 Task: Enable instant booking option without waiting for host approval.
Action: Mouse moved to (1136, 171)
Screenshot: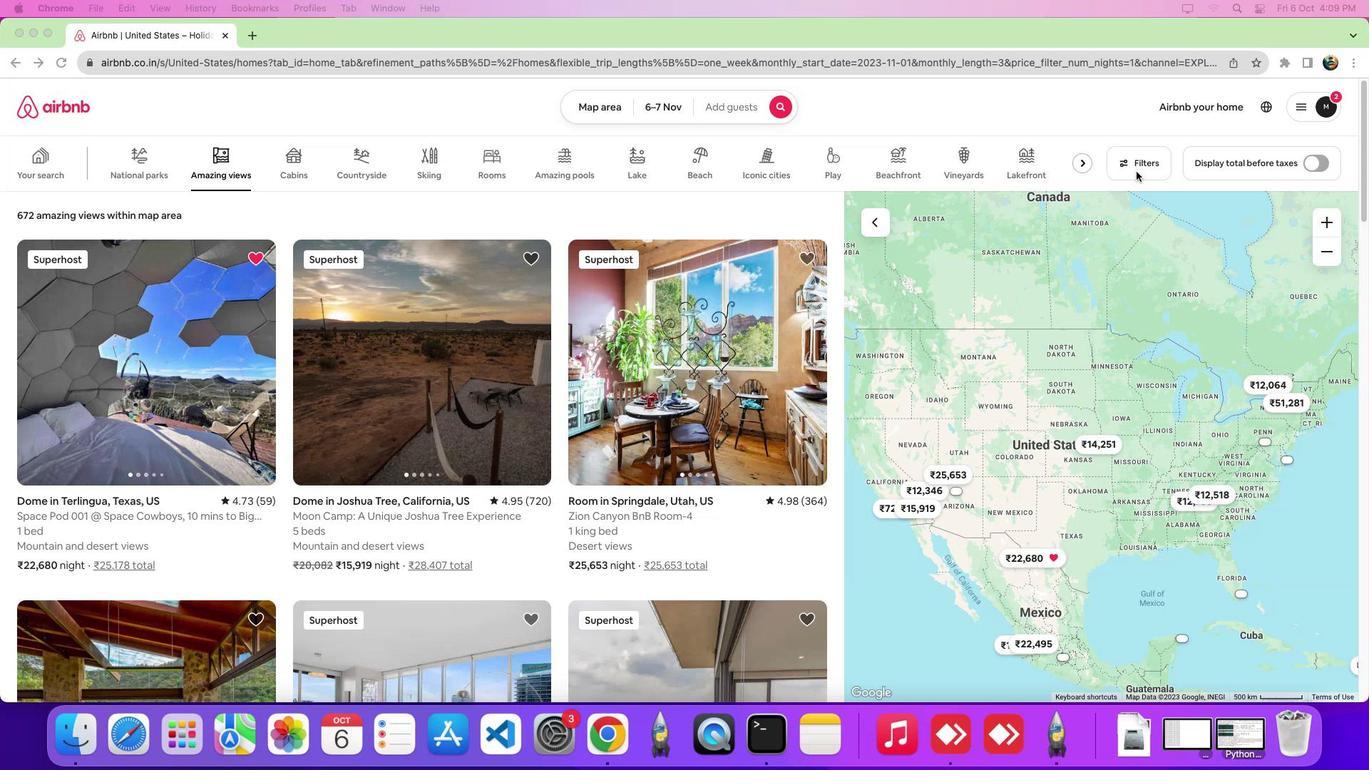 
Action: Mouse pressed left at (1136, 171)
Screenshot: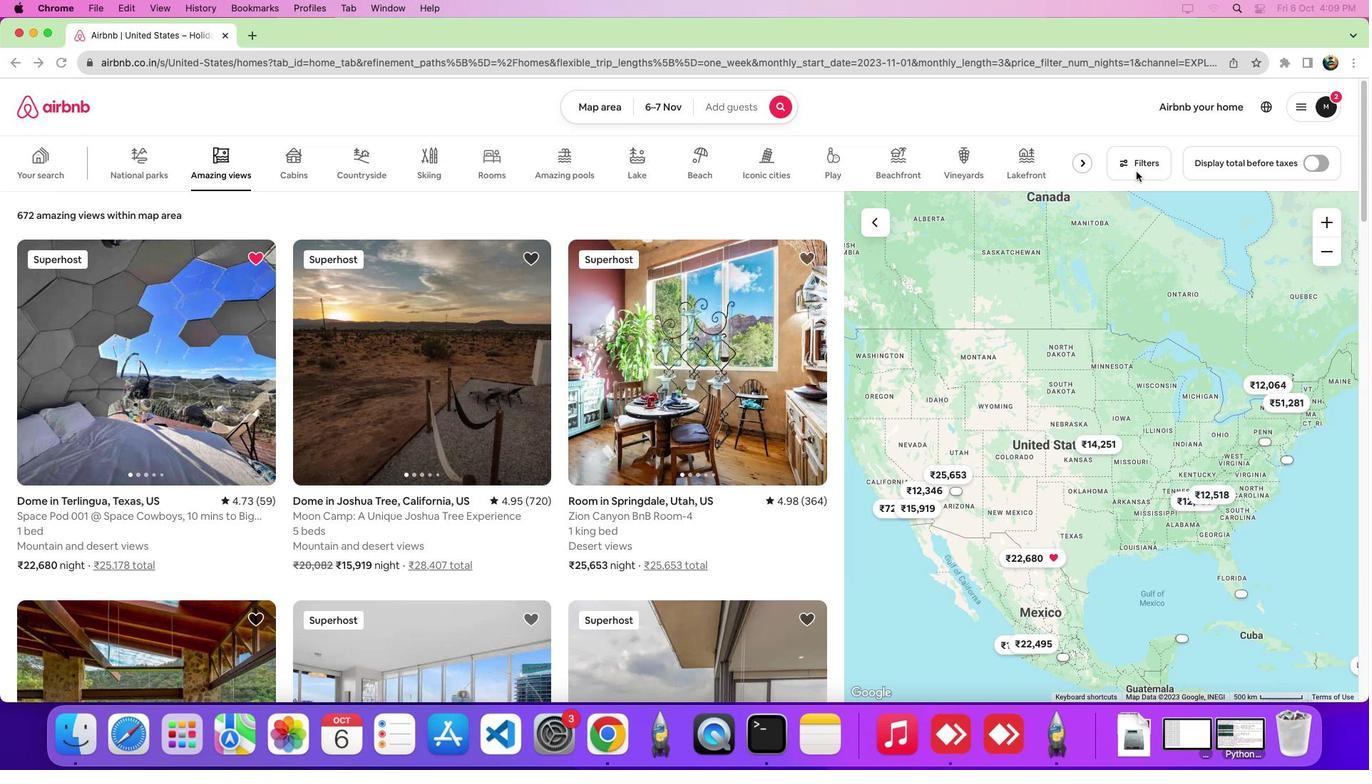 
Action: Mouse pressed left at (1136, 171)
Screenshot: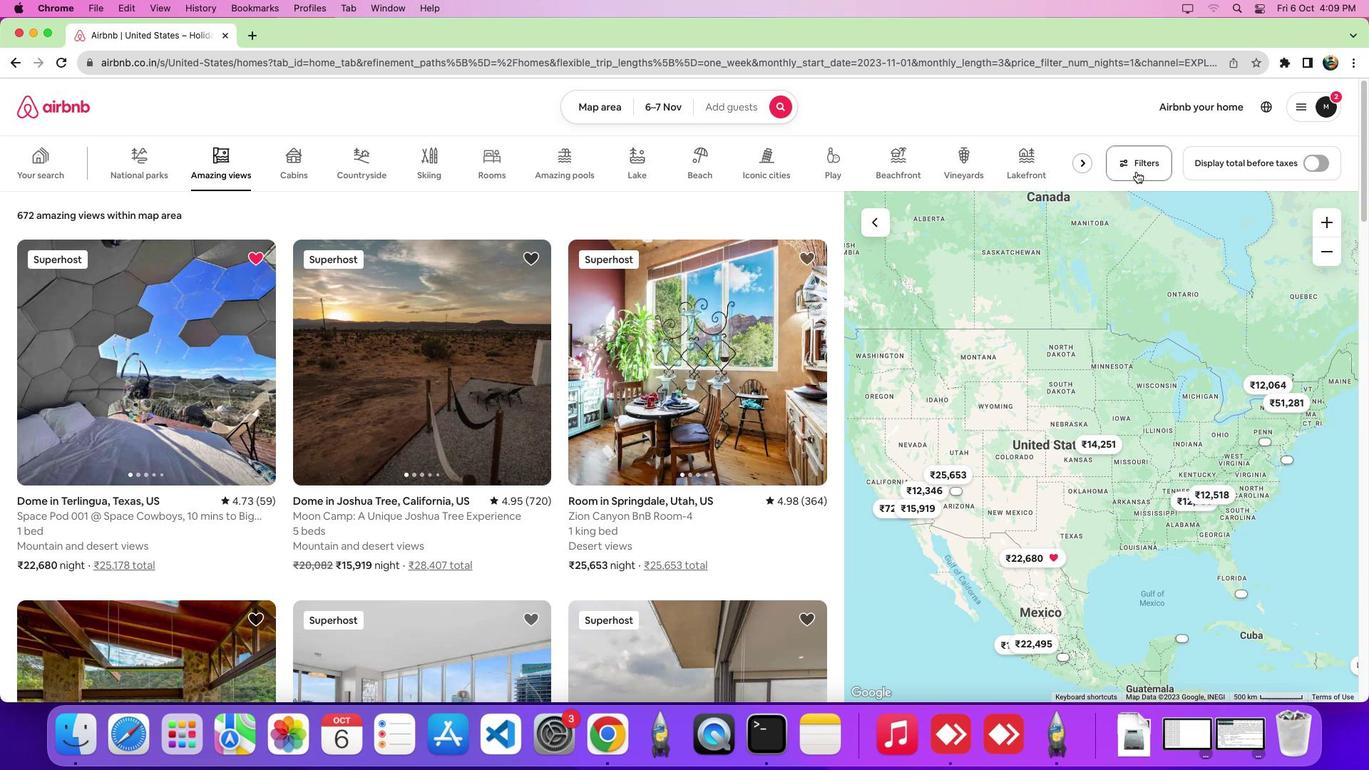 
Action: Mouse moved to (683, 249)
Screenshot: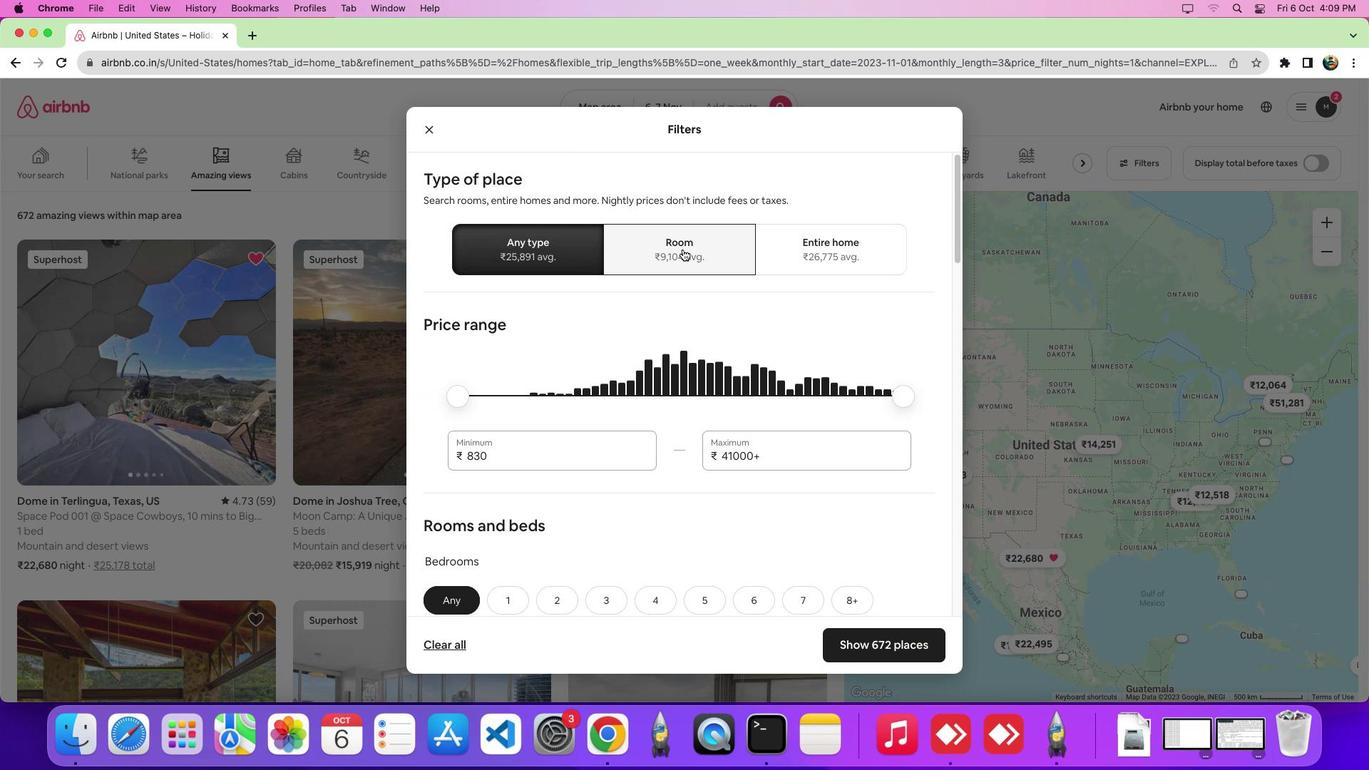 
Action: Mouse pressed left at (683, 249)
Screenshot: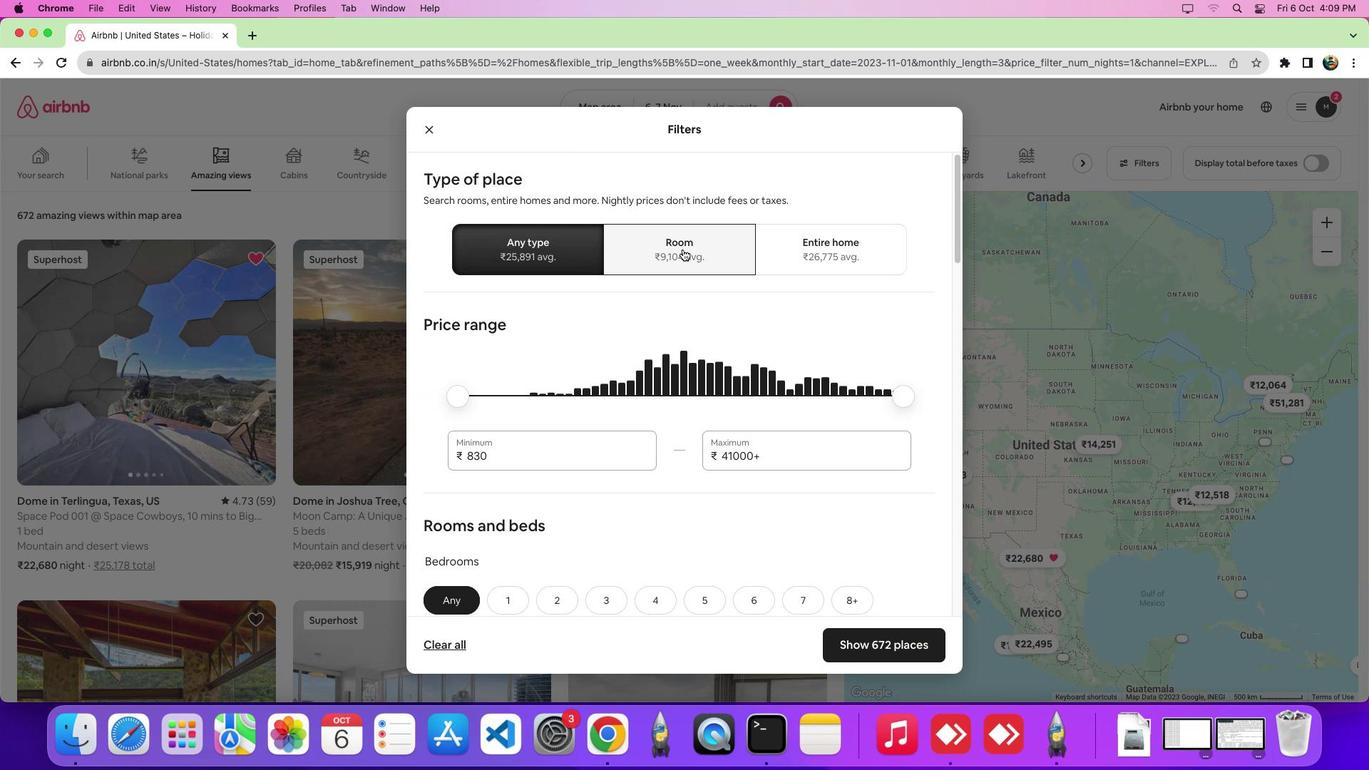 
Action: Mouse moved to (707, 371)
Screenshot: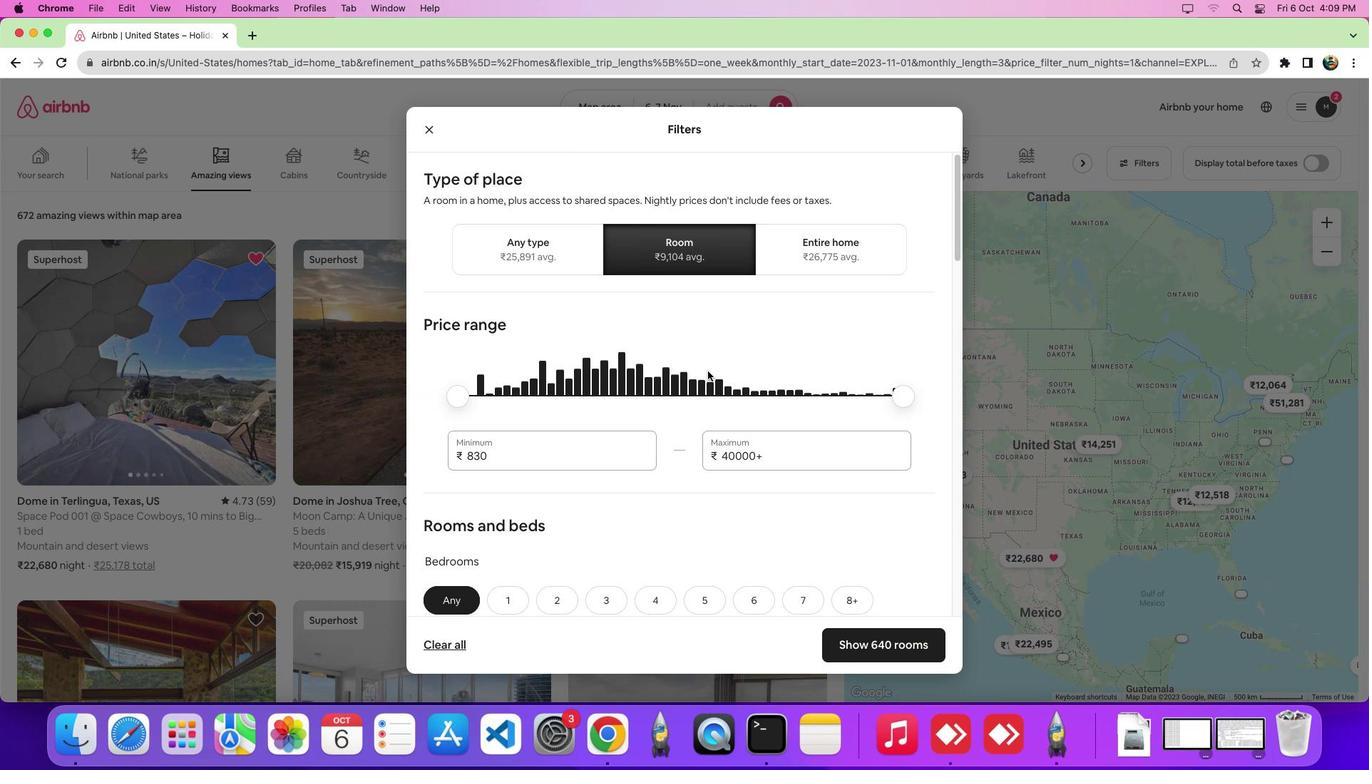 
Action: Mouse scrolled (707, 371) with delta (0, 0)
Screenshot: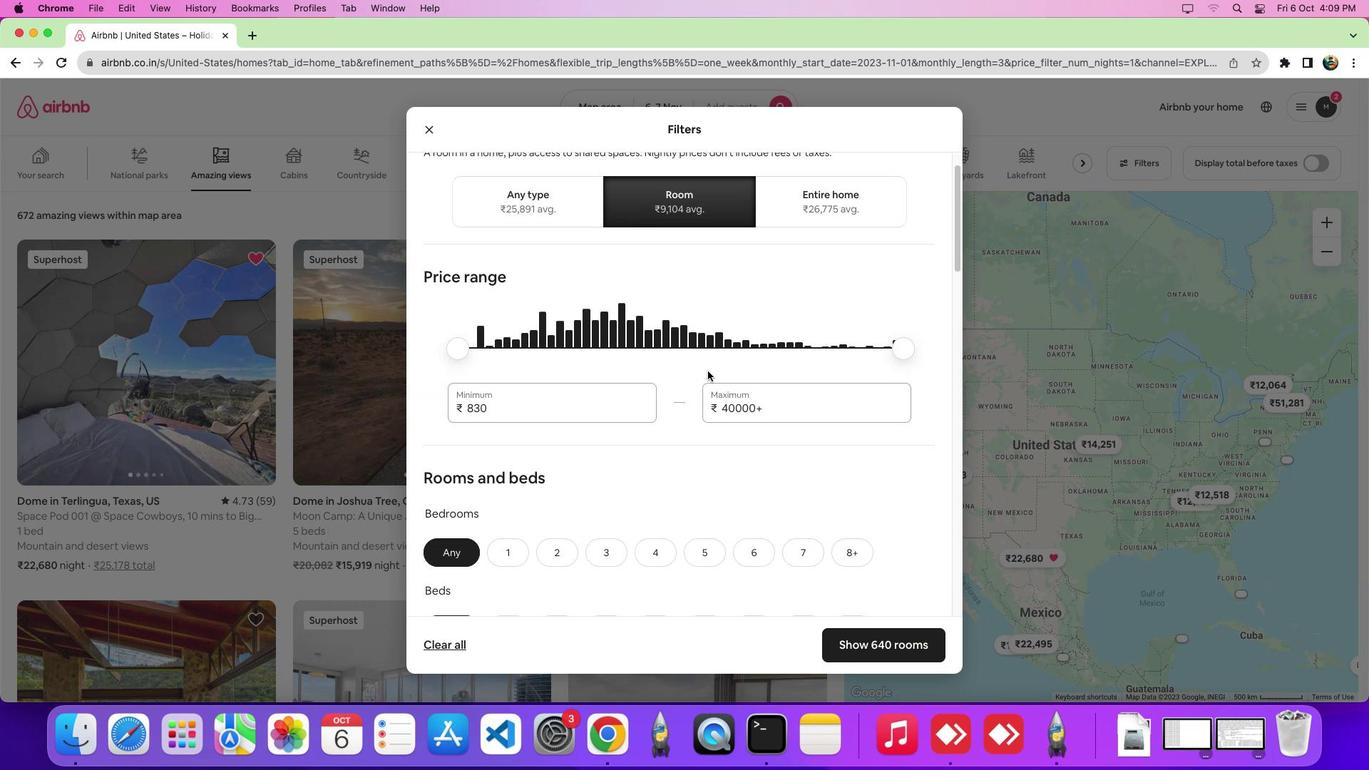 
Action: Mouse scrolled (707, 371) with delta (0, 0)
Screenshot: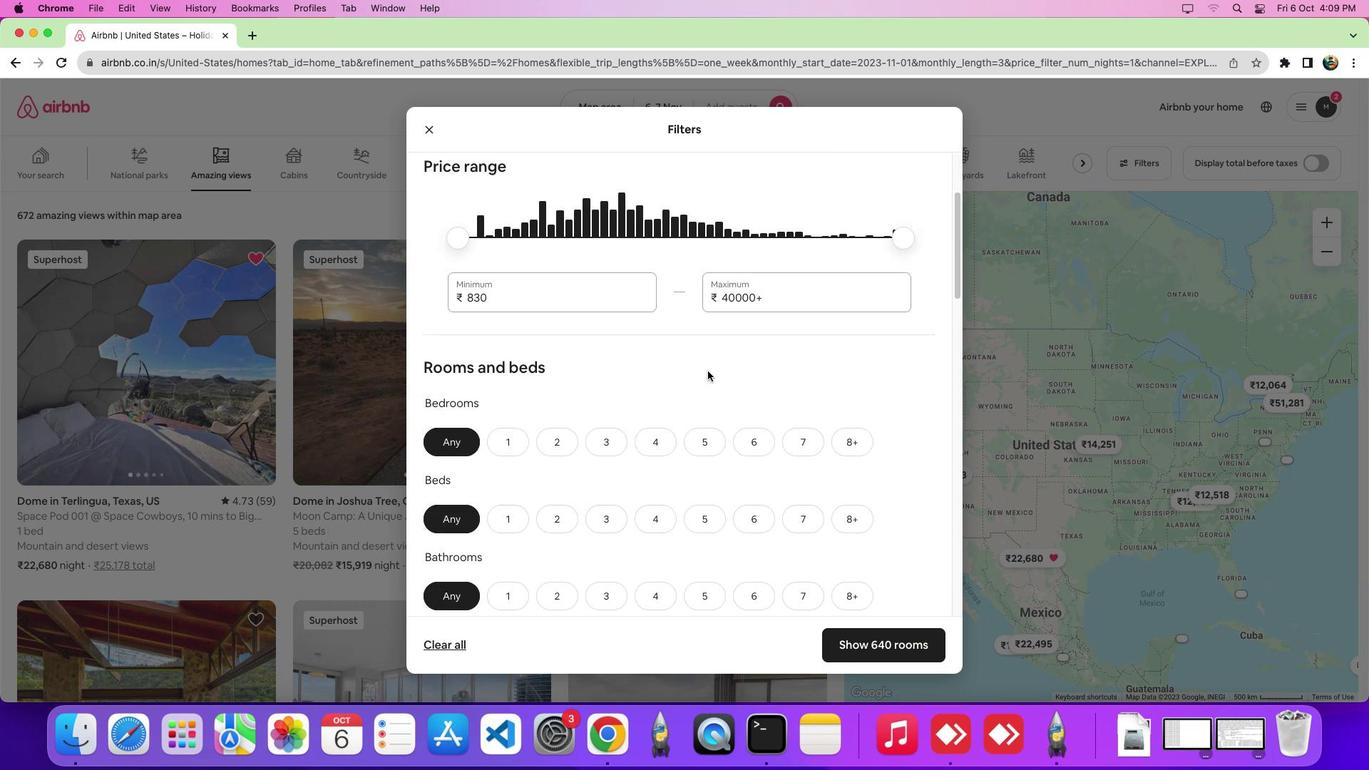 
Action: Mouse scrolled (707, 371) with delta (0, -4)
Screenshot: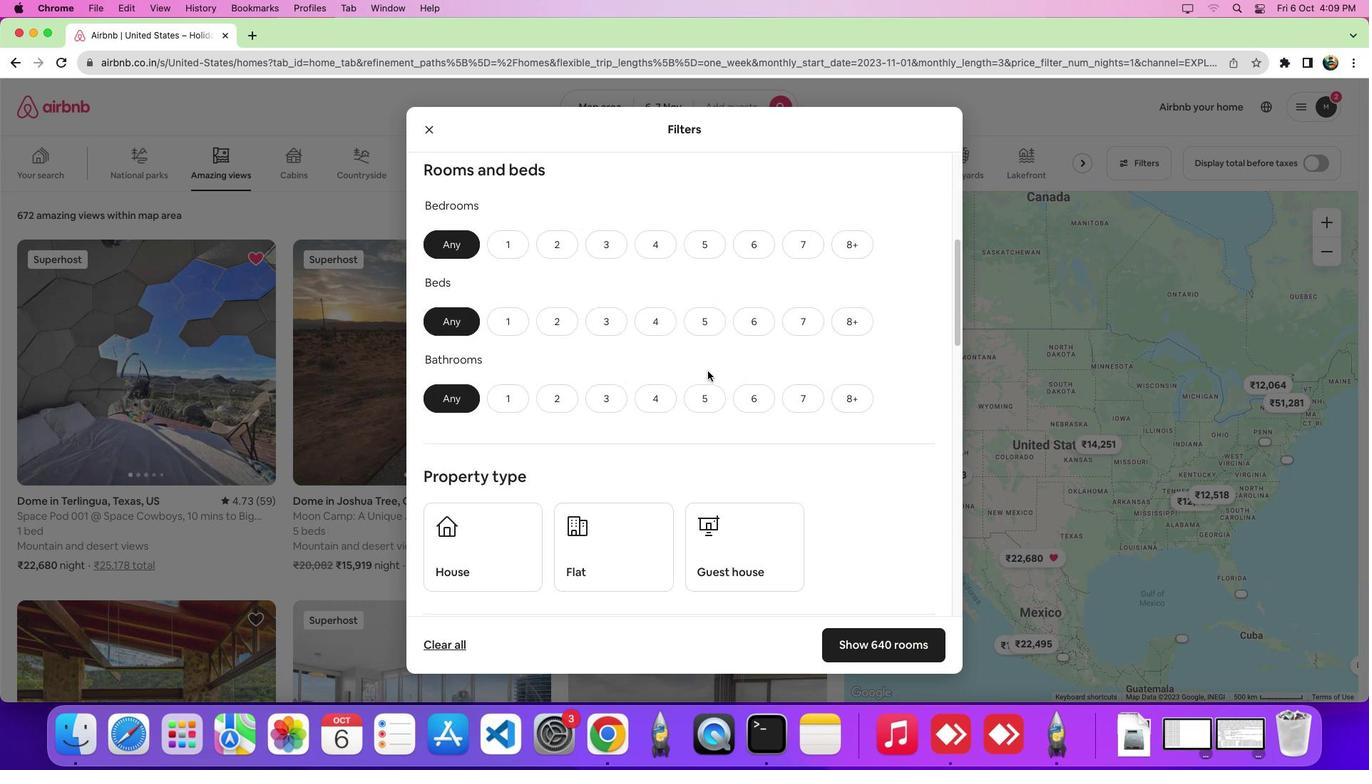 
Action: Mouse scrolled (707, 371) with delta (0, -7)
Screenshot: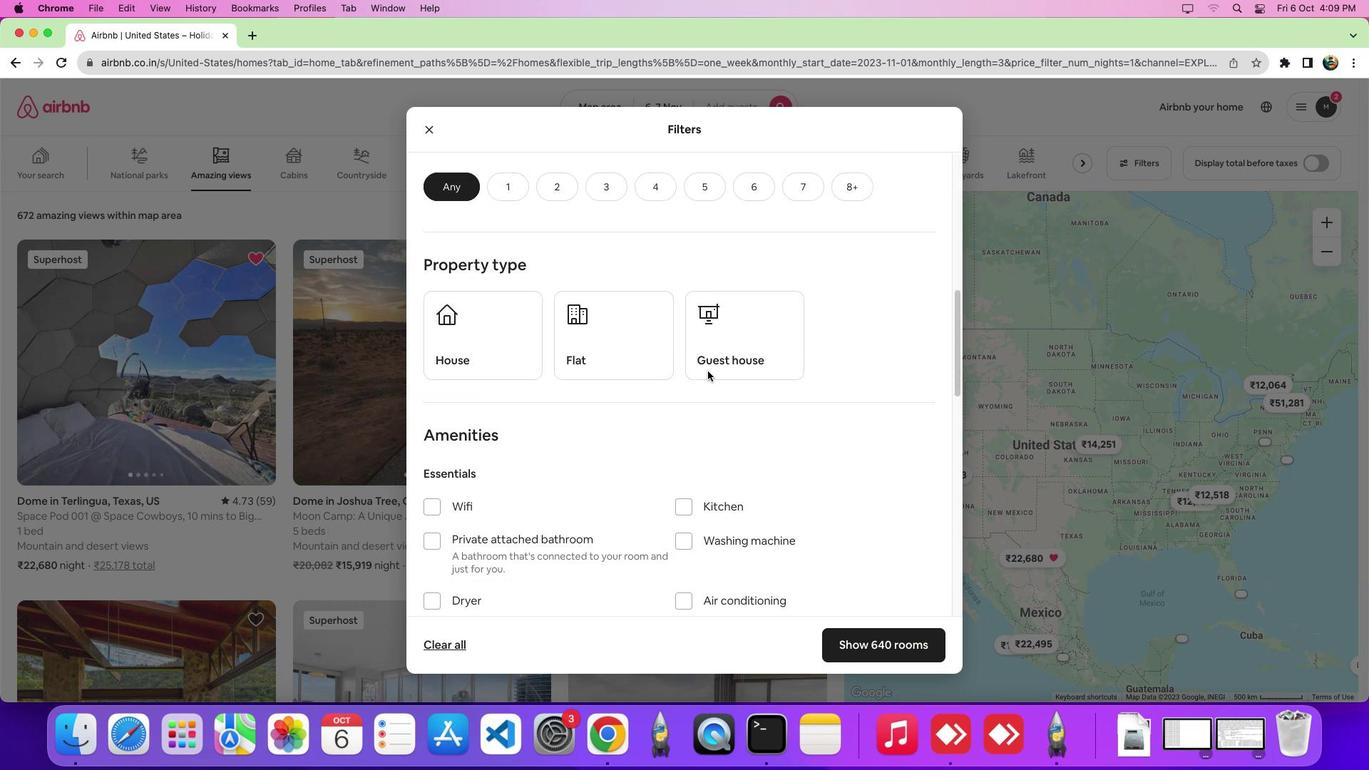 
Action: Mouse scrolled (707, 371) with delta (0, 0)
Screenshot: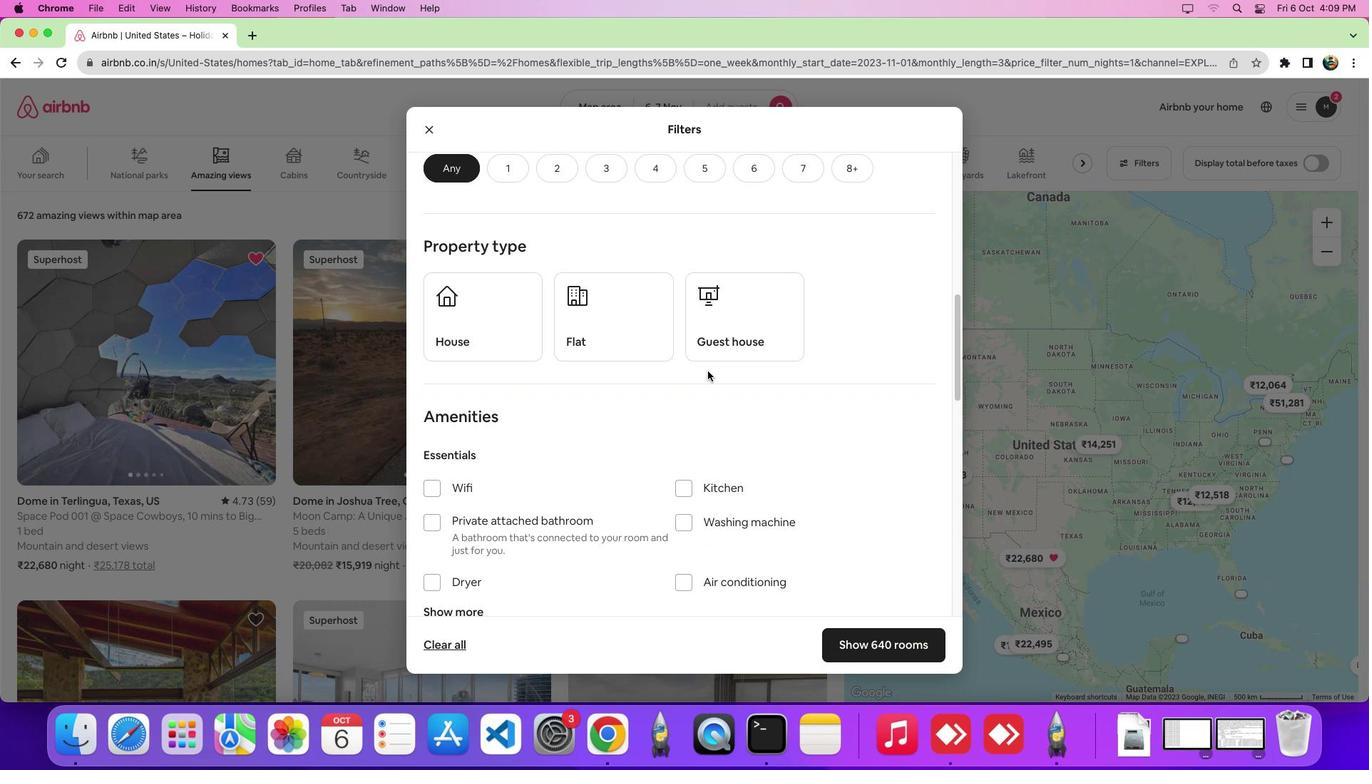 
Action: Mouse scrolled (707, 371) with delta (0, 0)
Screenshot: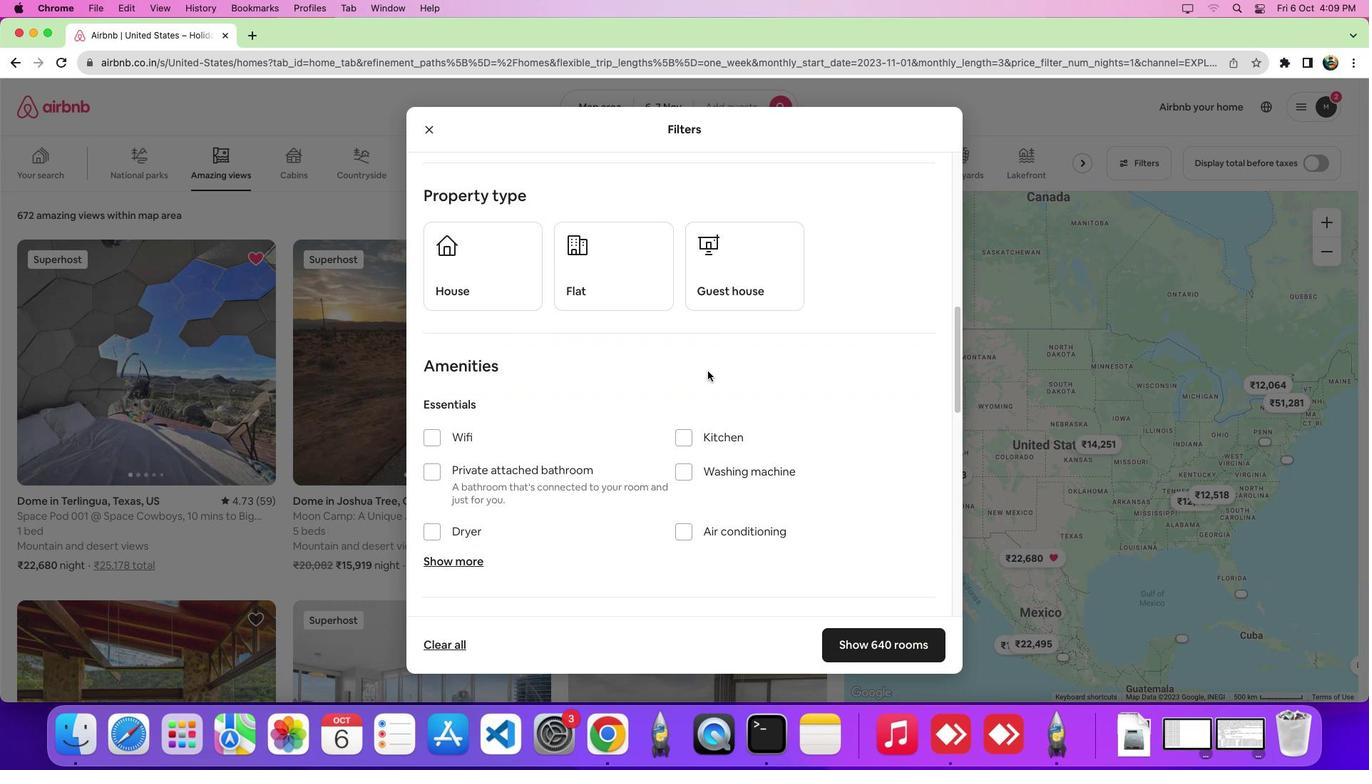 
Action: Mouse scrolled (707, 371) with delta (0, -4)
Screenshot: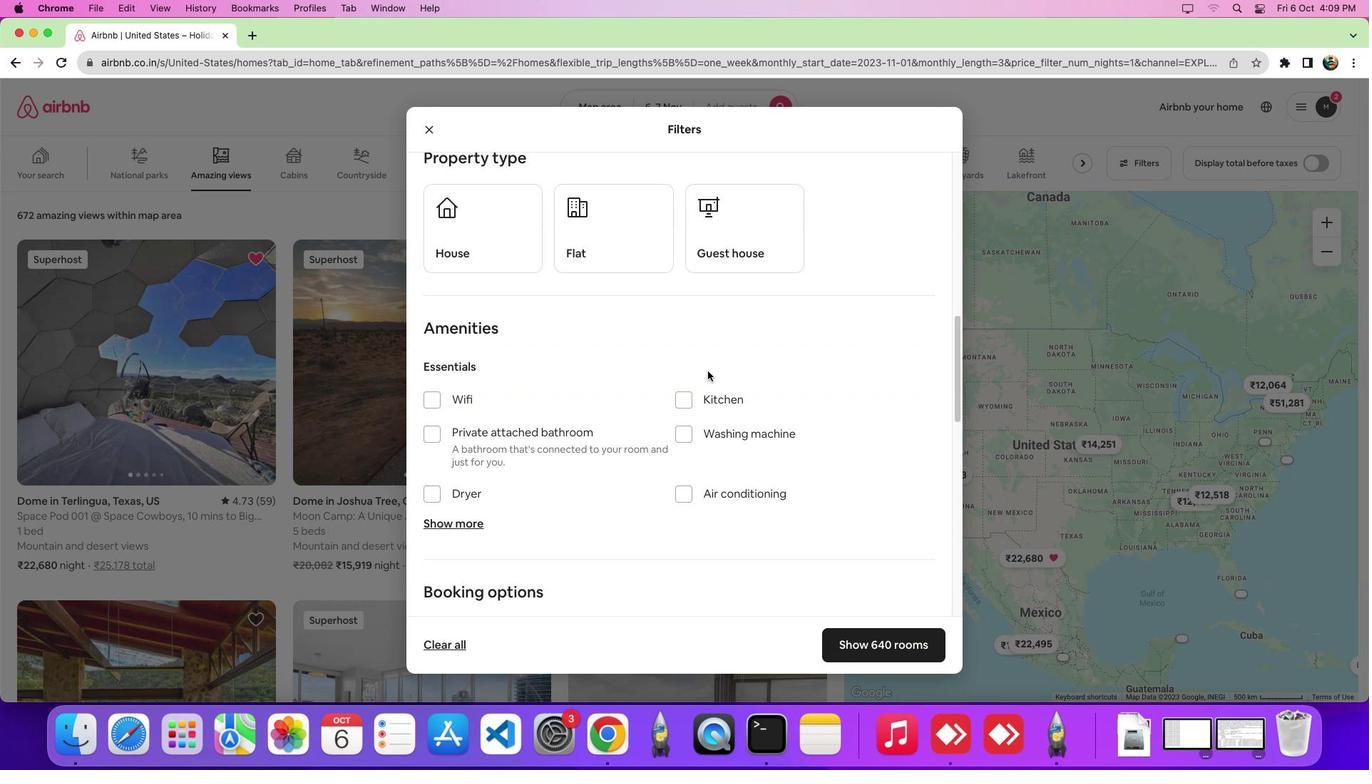 
Action: Mouse scrolled (707, 371) with delta (0, 0)
Screenshot: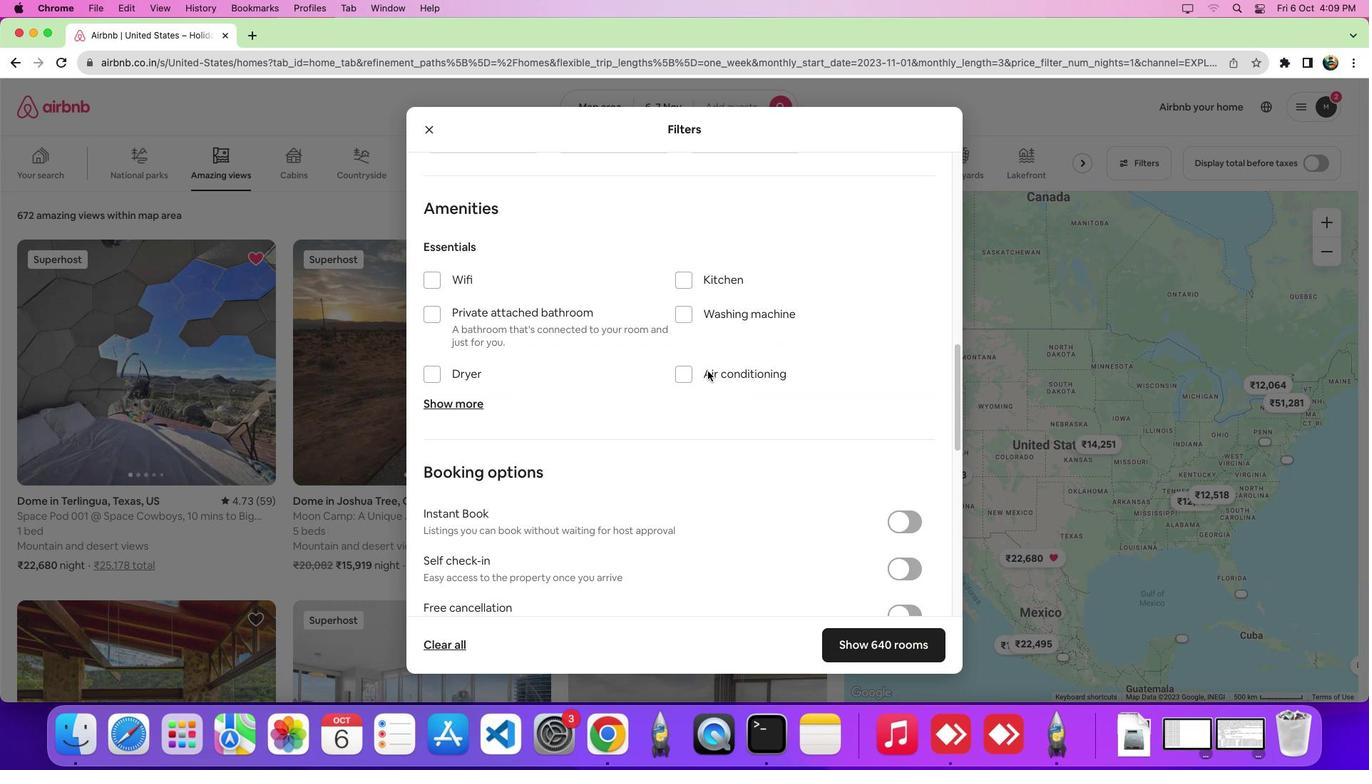 
Action: Mouse scrolled (707, 371) with delta (0, 0)
Screenshot: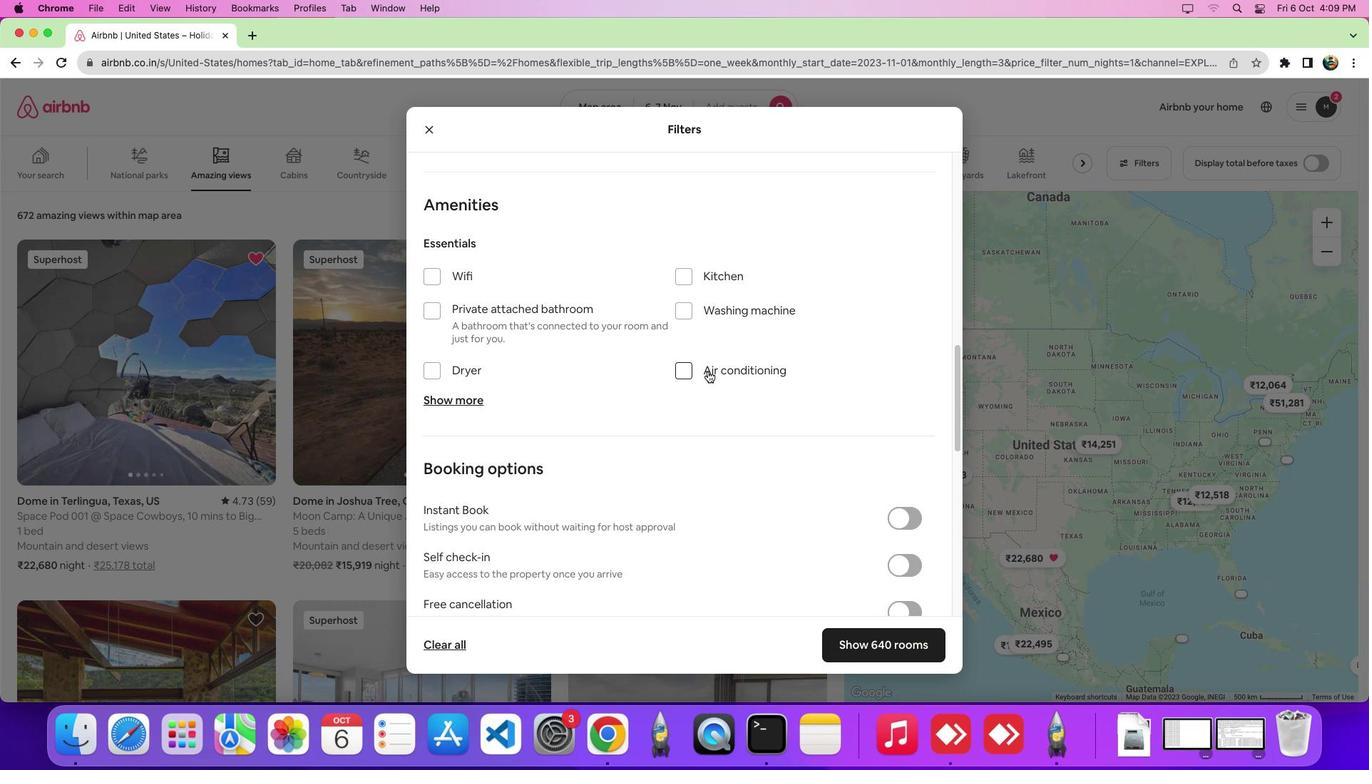 
Action: Mouse scrolled (707, 371) with delta (0, 0)
Screenshot: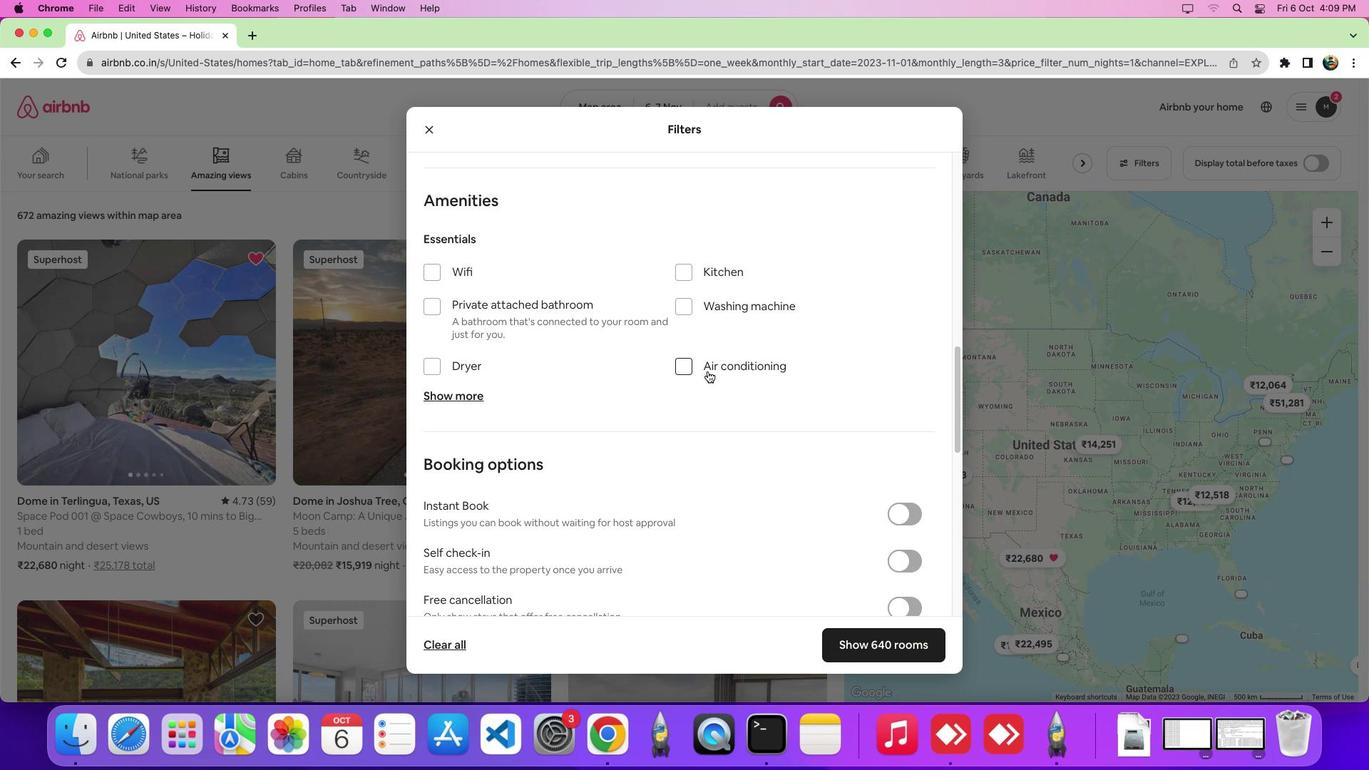 
Action: Mouse scrolled (707, 371) with delta (0, 0)
Screenshot: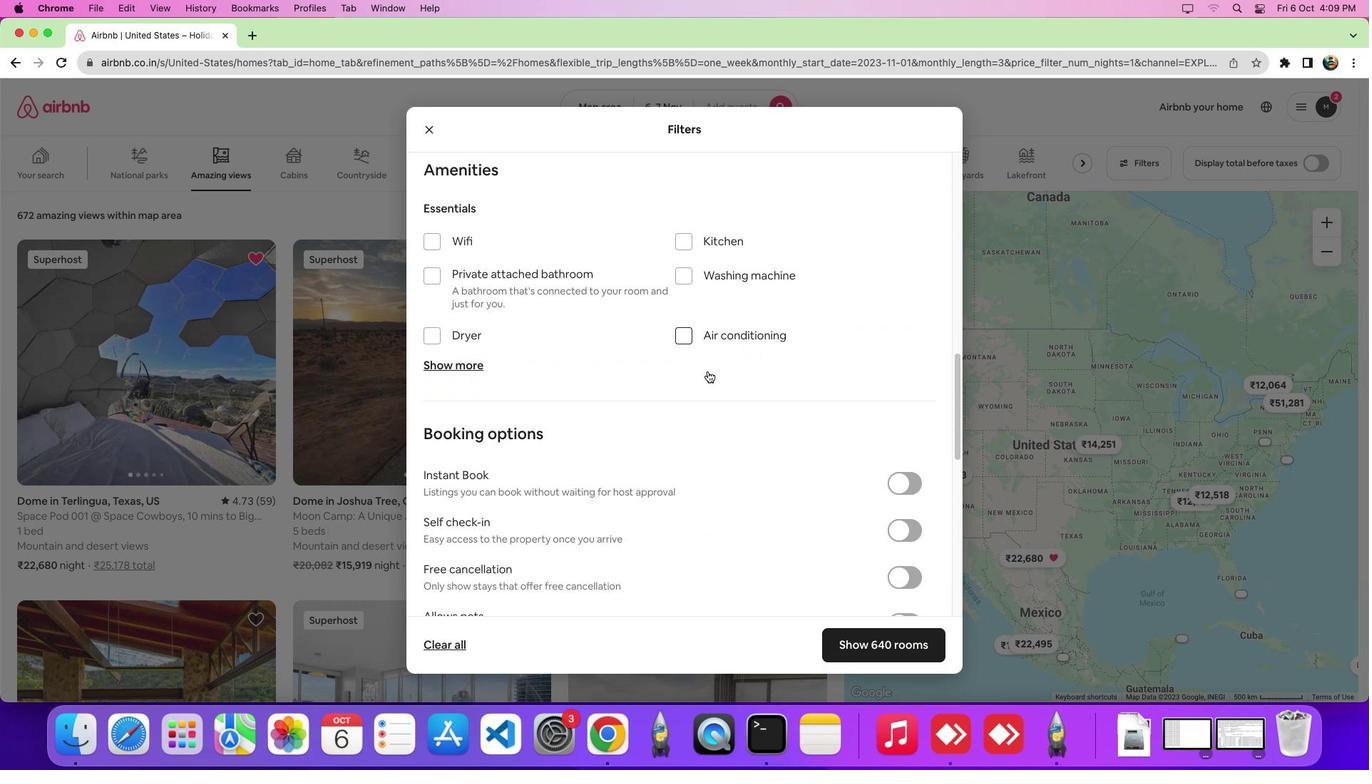 
Action: Mouse moved to (894, 445)
Screenshot: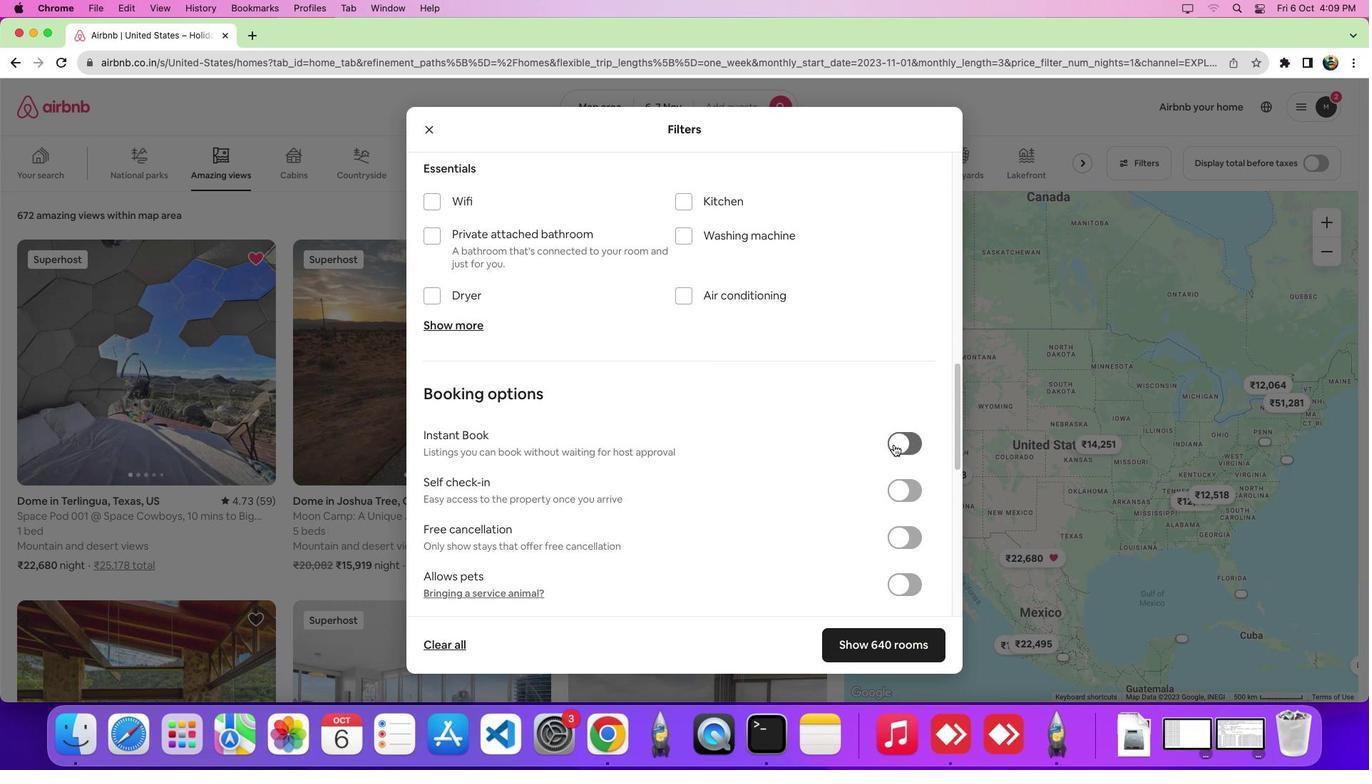 
Action: Mouse pressed left at (894, 445)
Screenshot: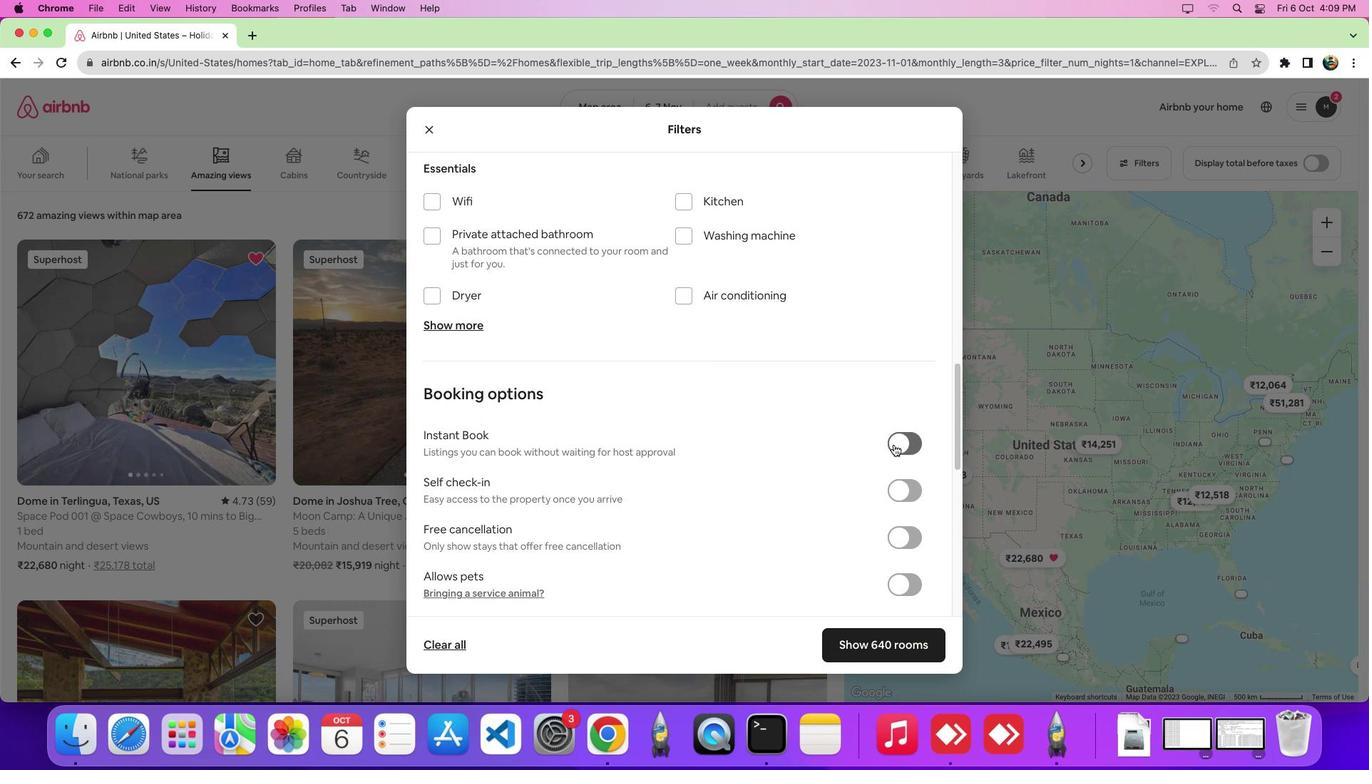 
Action: Mouse moved to (894, 444)
Screenshot: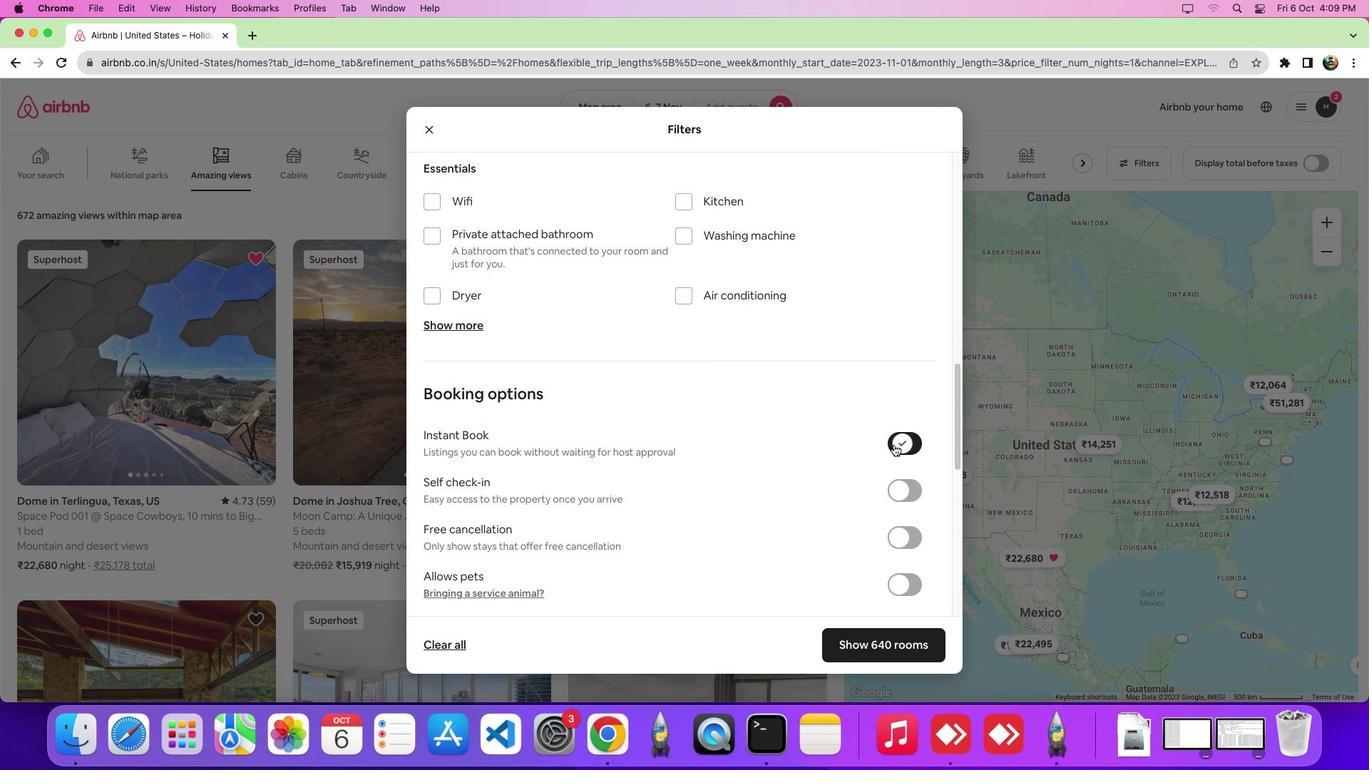 
